 Task: Create a function to check if a number is a pyramidal number.
Action: Mouse moved to (192, 68)
Screenshot: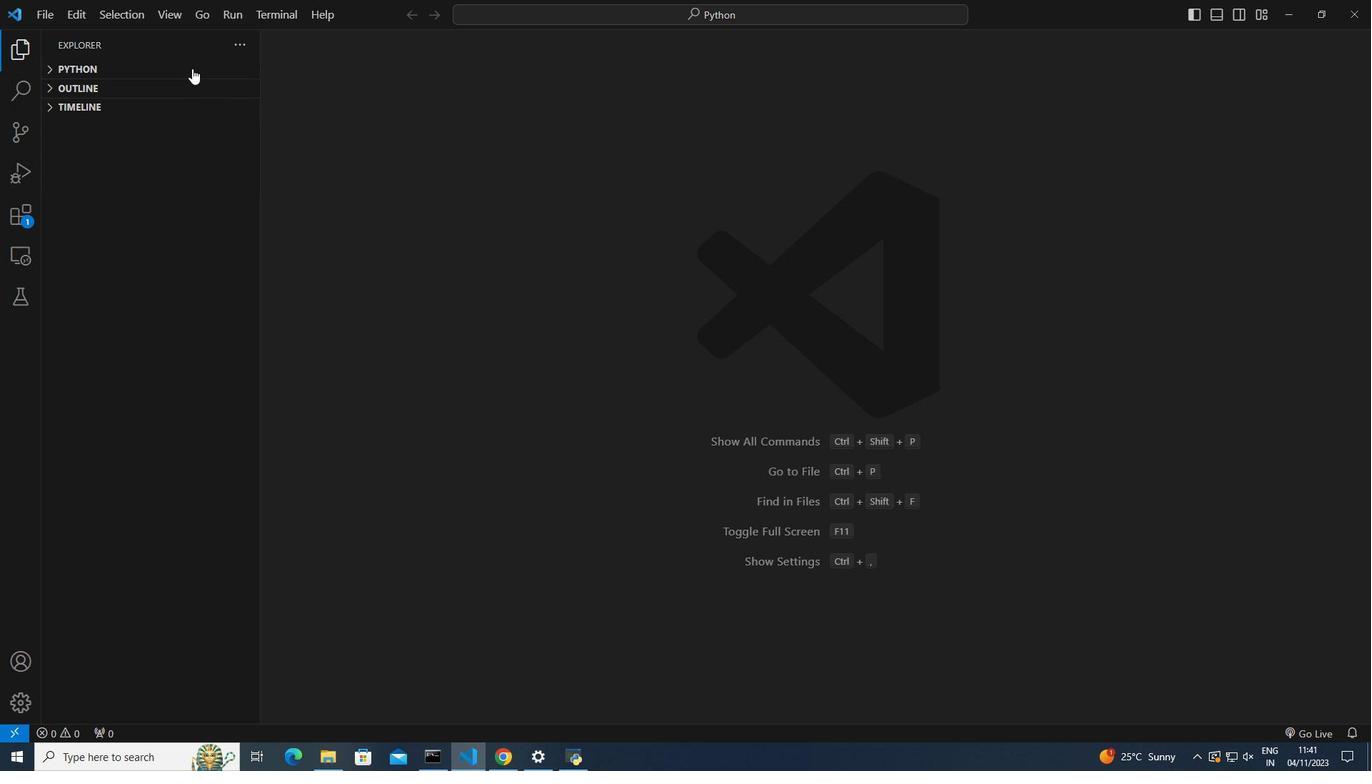 
Action: Mouse pressed left at (192, 68)
Screenshot: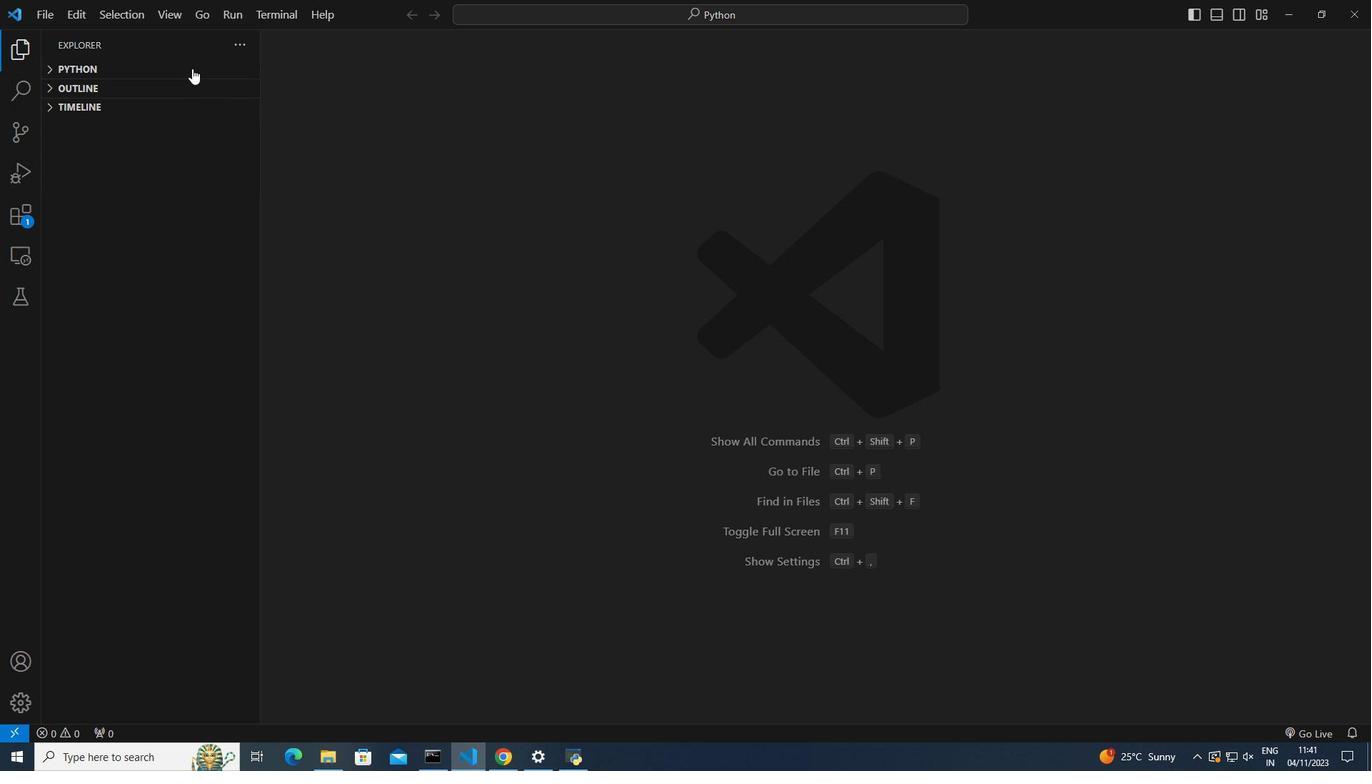 
Action: Mouse moved to (180, 67)
Screenshot: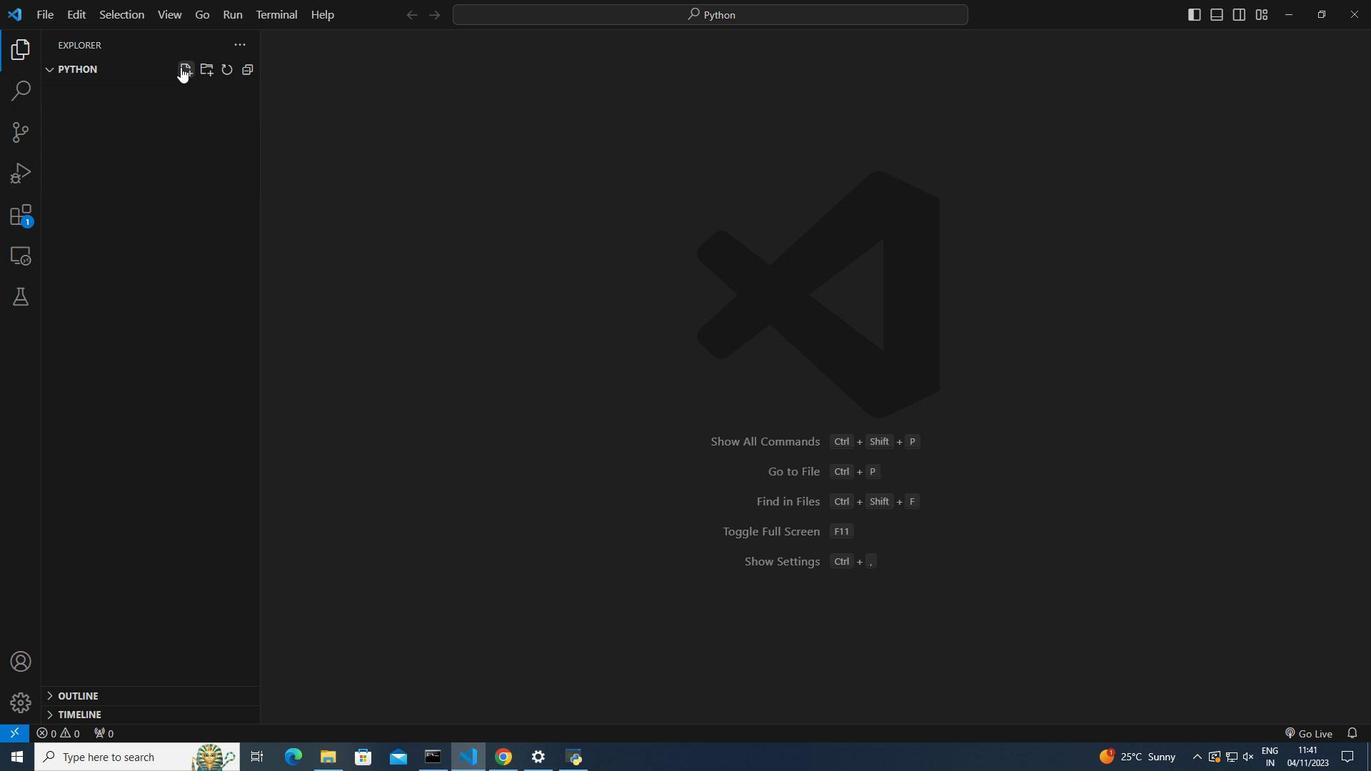 
Action: Mouse pressed left at (180, 67)
Screenshot: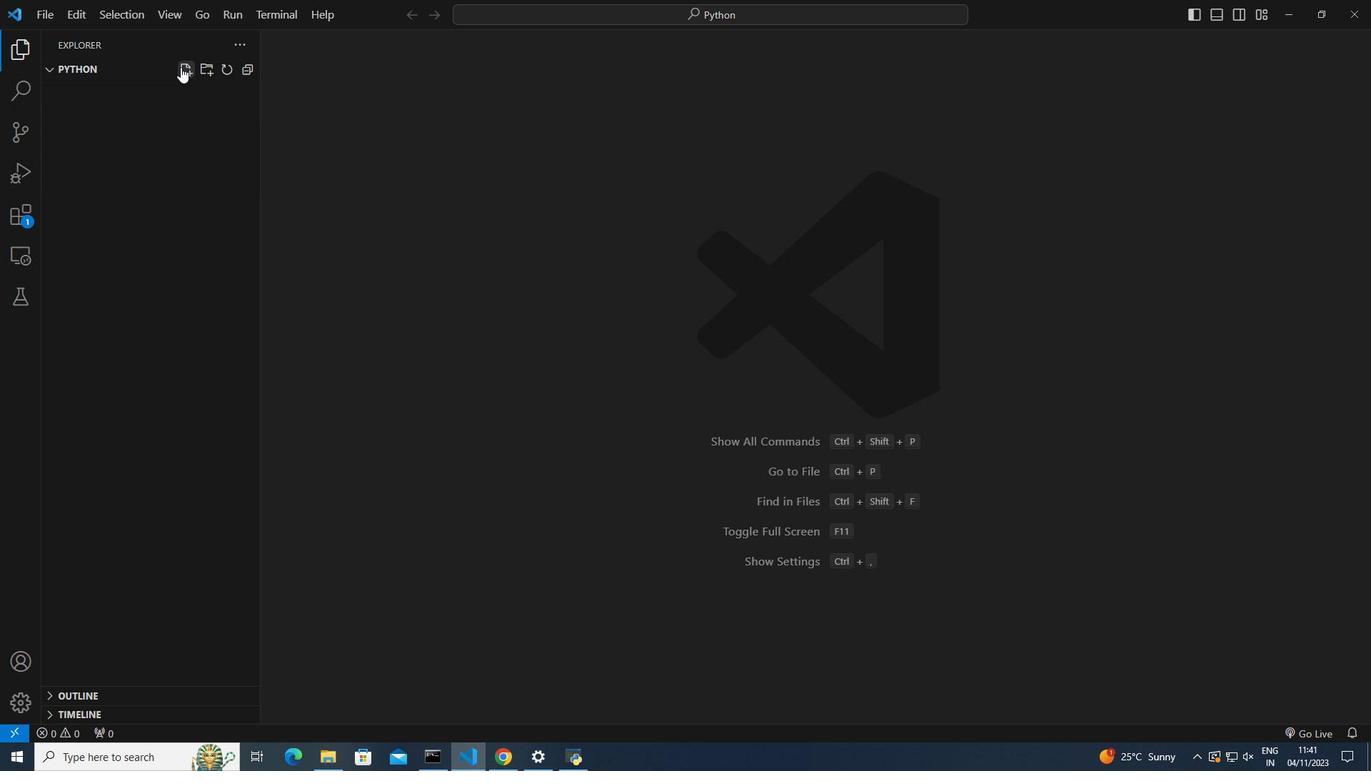 
Action: Mouse moved to (121, 85)
Screenshot: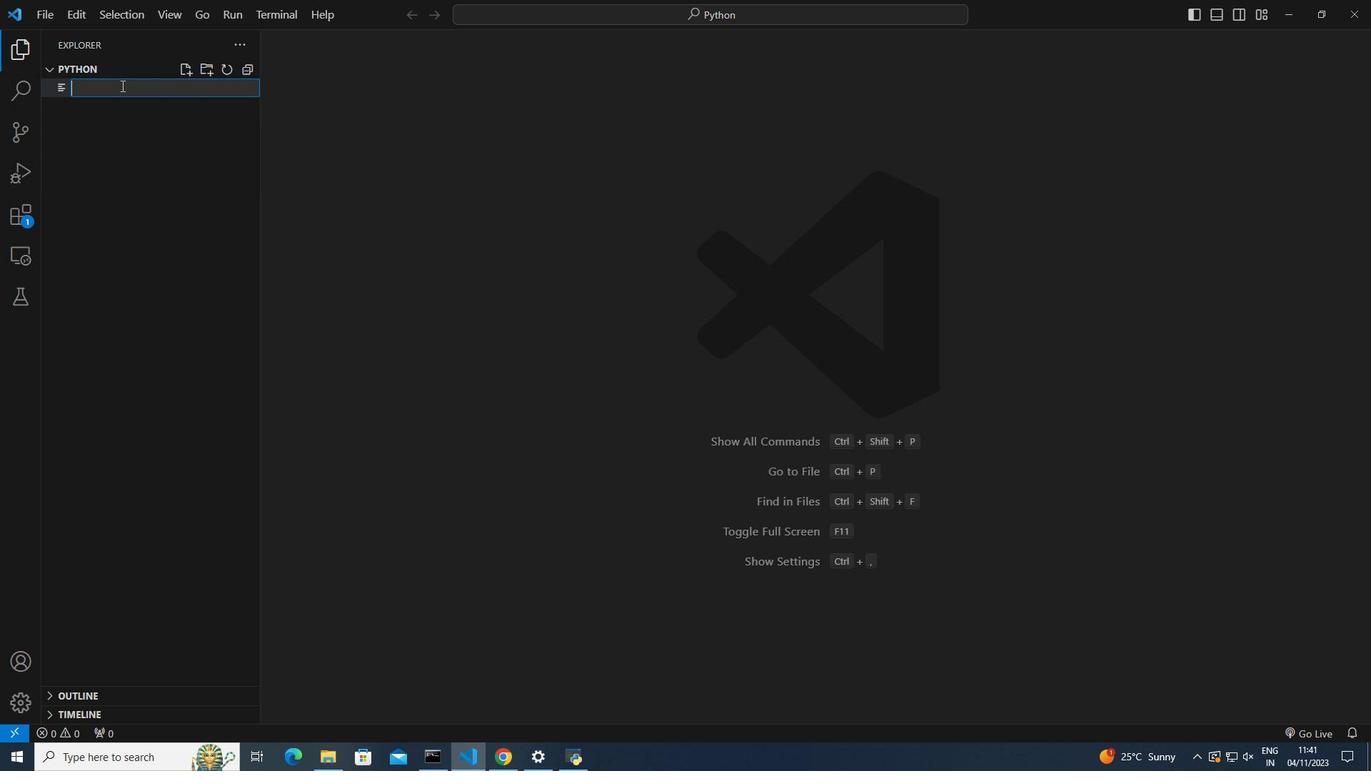 
Action: Mouse pressed left at (121, 85)
Screenshot: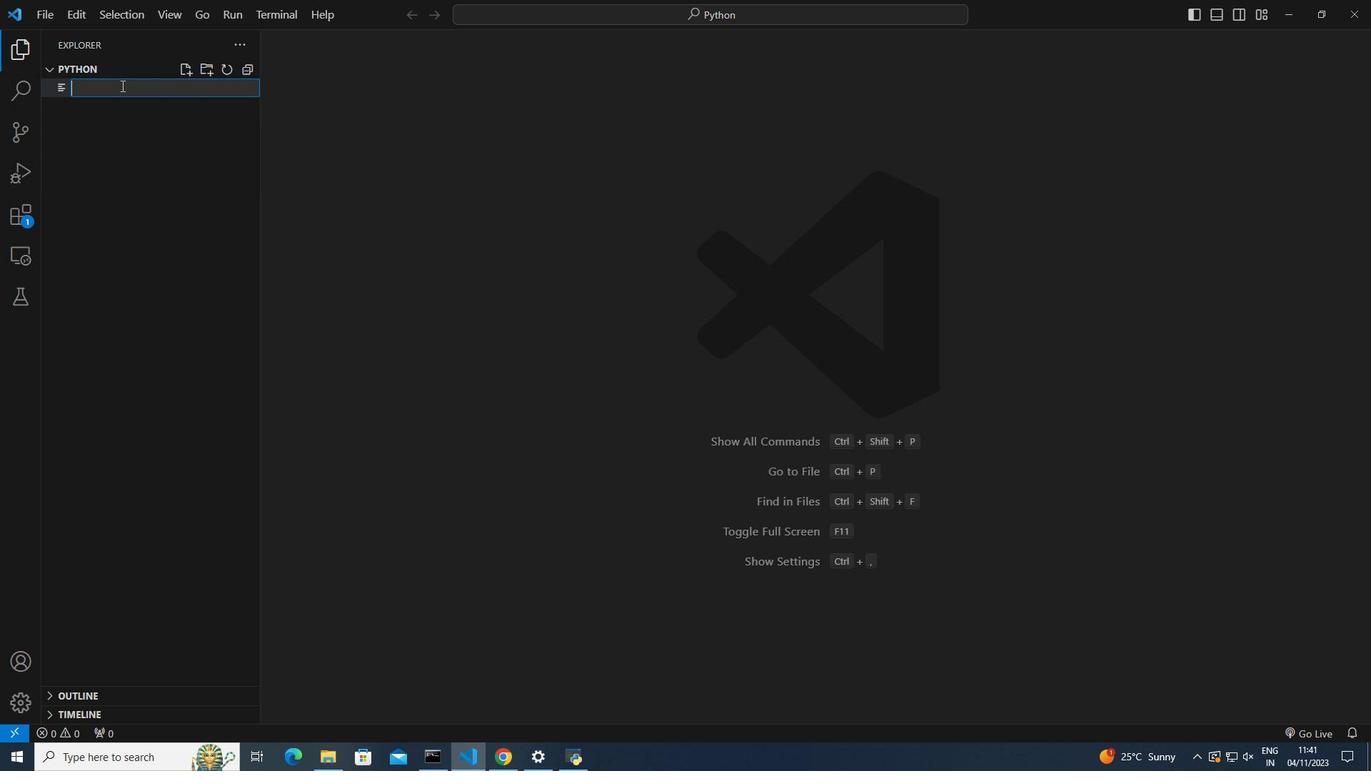 
Action: Key pressed pyramida<Key.shift_r>.py<Key.enter>def<Key.space>pyramidal<Key.shift_r>_number<Key.shift_r>(number<Key.right><Key.shift_r>:<Key.enter>n<Key.space>=<Key.space>1<Key.enter>pyramidal<Key.space>=<Key.space>0<Key.enter><Key.enter>while<Key.space>py<Key.down><Key.enter><Key.space><Key.shift_r>,<Key.space><Key.backspace><Key.backspace><Key.shift_r><<Key.space>number<Key.shift_r>:<Key.enter>pyramidal<Key.space>=<Key.space><Key.shift_r>(n<Key.space><Key.shift_r><Key.shift_r><Key.shift_r><Key.shift_r><Key.shift_r><Key.shift_r><Key.shift_r><Key.shift_r><Key.shift_r><Key.shift_r><Key.shift_r><Key.shift_r><Key.shift_r><Key.shift_r><Key.shift_r><Key.shift_r>*<Key.space><Key.shift_r>(n<Key.space><Key.shift_r><Key.shift_r><Key.shift_r><Key.shift_r><Key.shift_r><Key.shift_r><Key.shift_r><Key.shift_r><Key.shift_r><Key.shift_r><Key.shift_r><Key.shift_r><Key.shift_r><Key.shift_r><Key.shift_r><Key.shift_r><Key.shift_r><Key.shift_r><Key.shift_r><Key.shift_r><Key.shift_r><Key.shift_r><Key.shift_r><Key.shift_r><Key.shift_r><Key.shift_r><Key.shift_r><Key.shift_r>+<Key.space>1<Key.right><Key.space><Key.shift_r>*<Key.space><Key.shift_r>(n<Key.space><Key.shift_r><Key.shift_r><Key.shift_r><Key.shift_r><Key.shift_r><Key.shift_r><Key.shift_r><Key.shift_r><Key.shift_r><Key.shift_r><Key.shift_r>+<Key.space>3<Key.backspace>3<Key.backspace>3<Key.backspace>2<Key.right><Key.right><Key.space>//<Key.space>6<Key.enter>n<Key.space><Key.shift_r><Key.shift_r><Key.shift_r><Key.shift_r><Key.shift_r>+=<Key.space>1<Key.enter><Key.left><Key.left><Key.left><Key.left>return<Key.space>py<Key.enter><Key.space>==<Key.space>number<Key.enter><Key.enter><Key.enter>num<Key.space>=<Key.space>10<Key.enter>if<Key.space>py<Key.enter><Key.shift_r>(num<Key.right><Key.shift_r>:'<Key.backspace><Key.enter>print<Key.shift_r>(f<Key.shift_r>"<Key.shift_r>{num<Key.right><Key.space>is<Key.space>a<Key.space>pyramidal<Key.space>number.<Key.right><Key.right><Key.enter><Key.left><Key.left><Key.left><Key.left>else<Key.shift_r>;<Key.backspace><Key.shift_r>:<Key.enter>print<Key.shift_r>(f<Key.shift_r>"<Key.shift_r>{num<Key.right><Key.space>is<Key.space>not<Key.space>a<Key.space>pyramidal<Key.space>number.ctrl+S
Screenshot: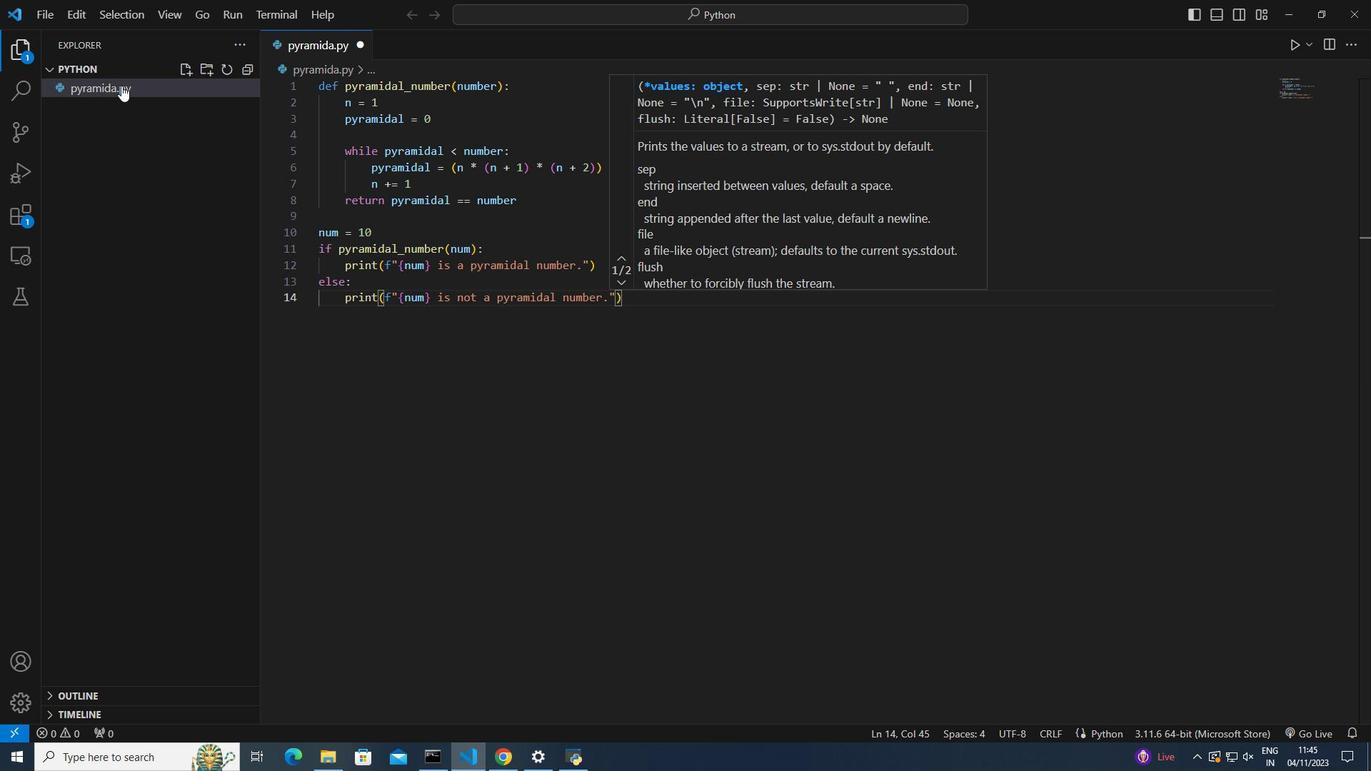 
Action: Mouse moved to (625, 385)
Screenshot: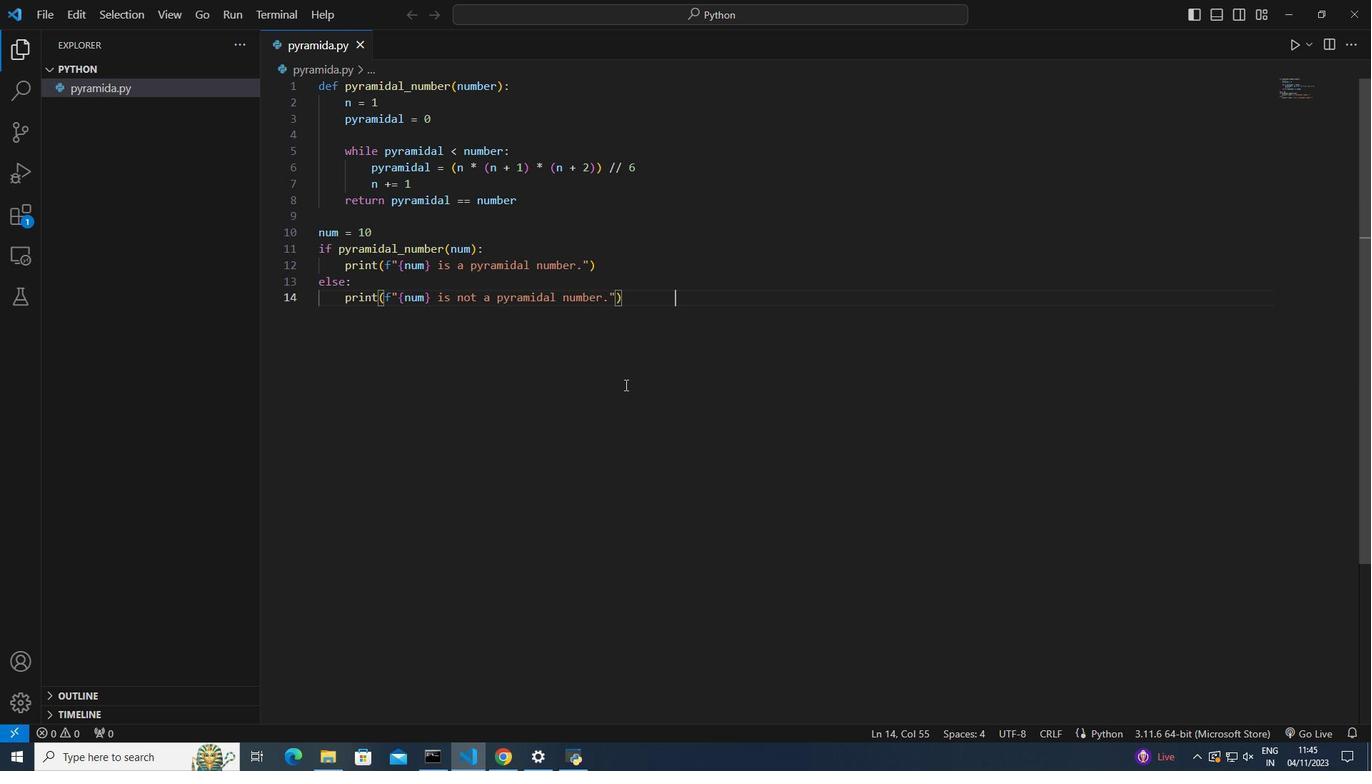 
Action: Mouse pressed left at (625, 385)
Screenshot: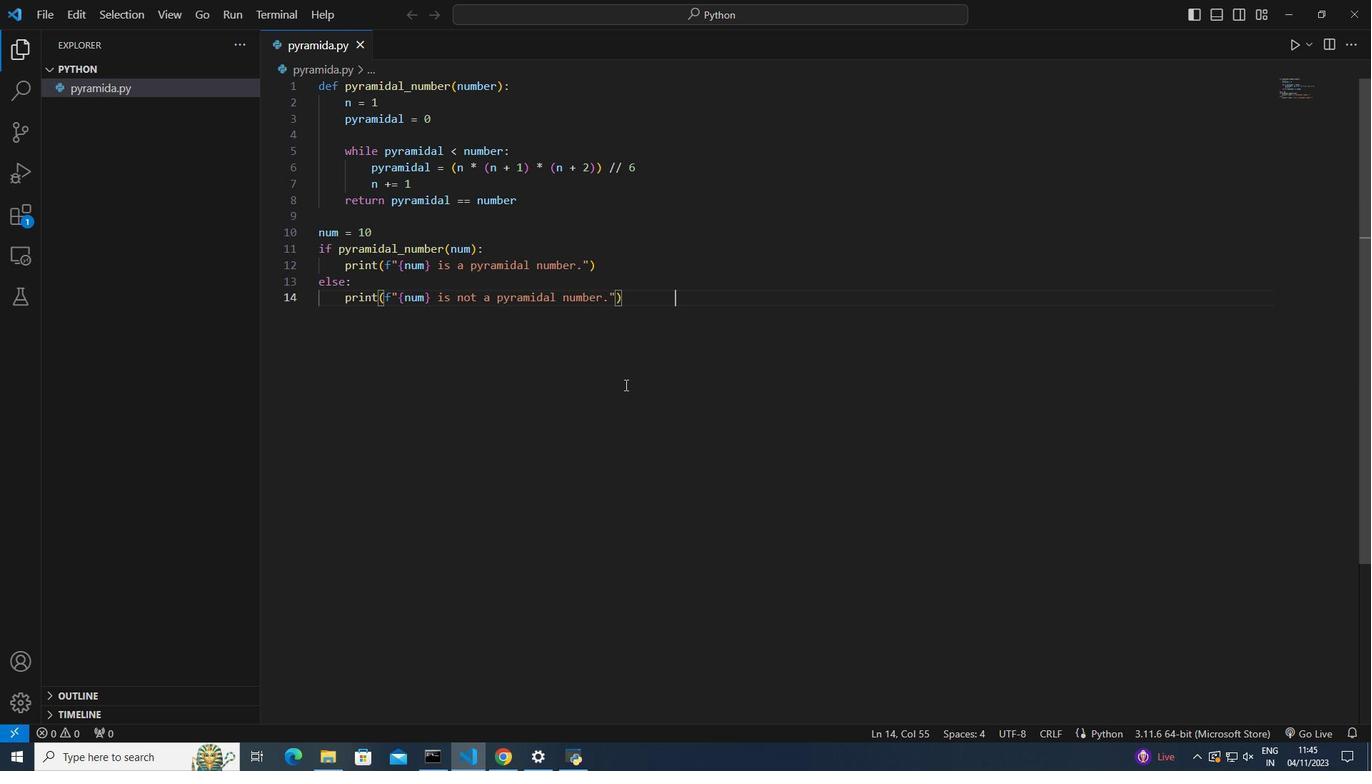 
Action: Mouse moved to (1295, 43)
Screenshot: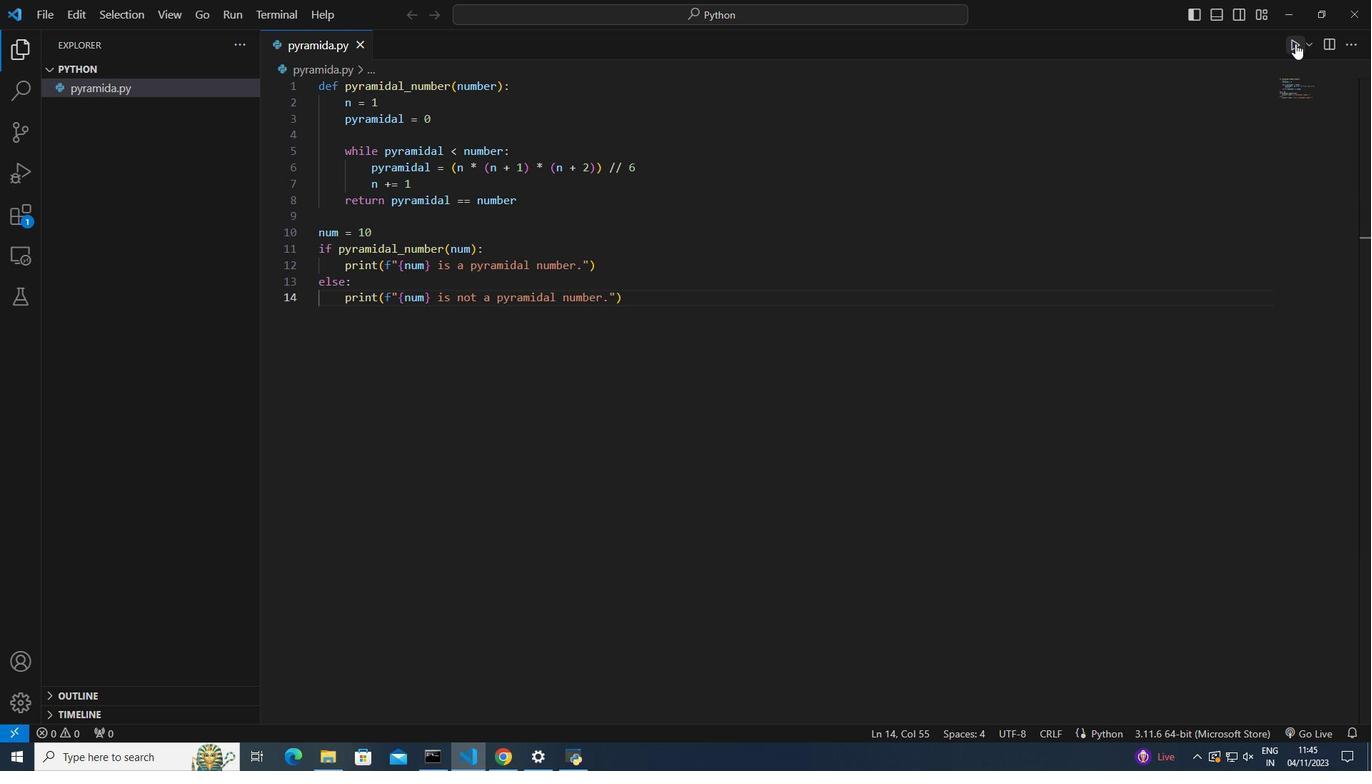 
Action: Mouse pressed left at (1295, 43)
Screenshot: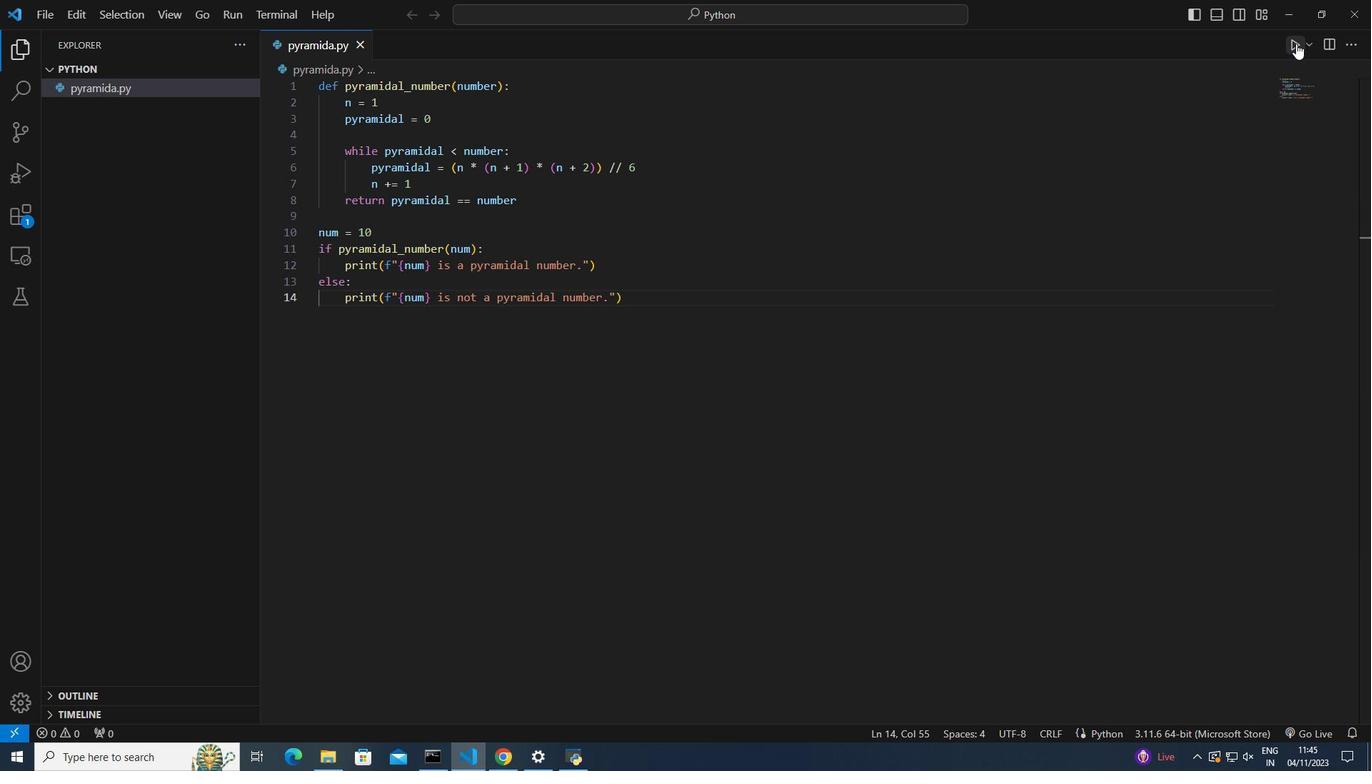 
Action: Mouse moved to (373, 230)
Screenshot: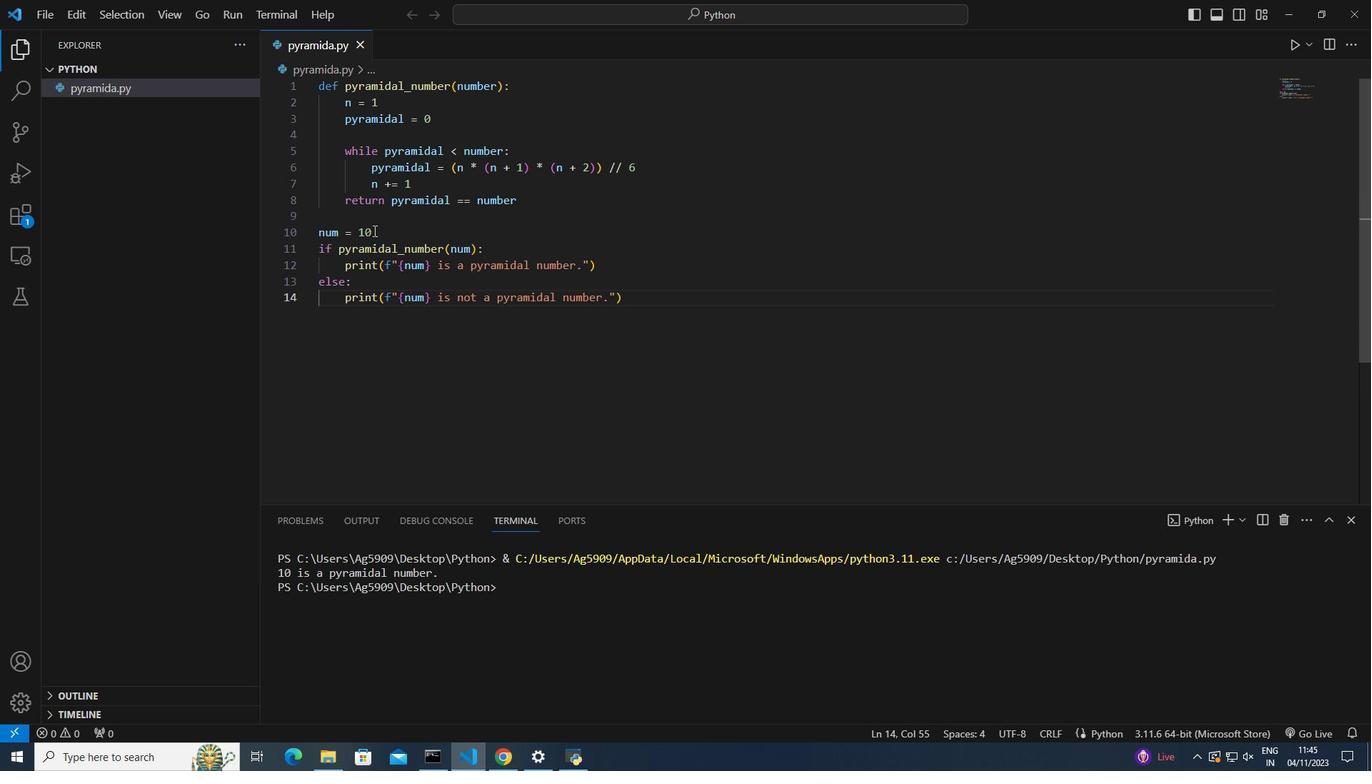 
Action: Mouse pressed left at (373, 230)
Screenshot: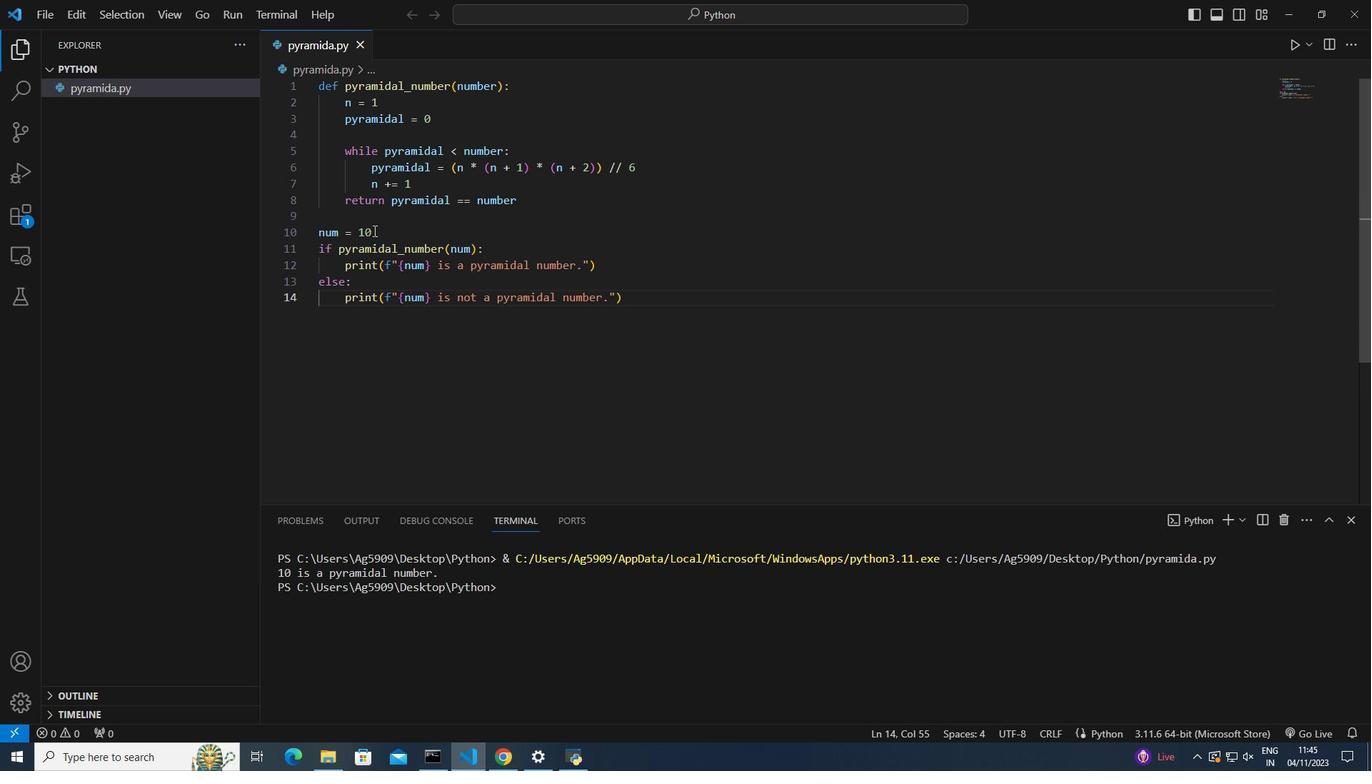
Action: Mouse moved to (372, 230)
Screenshot: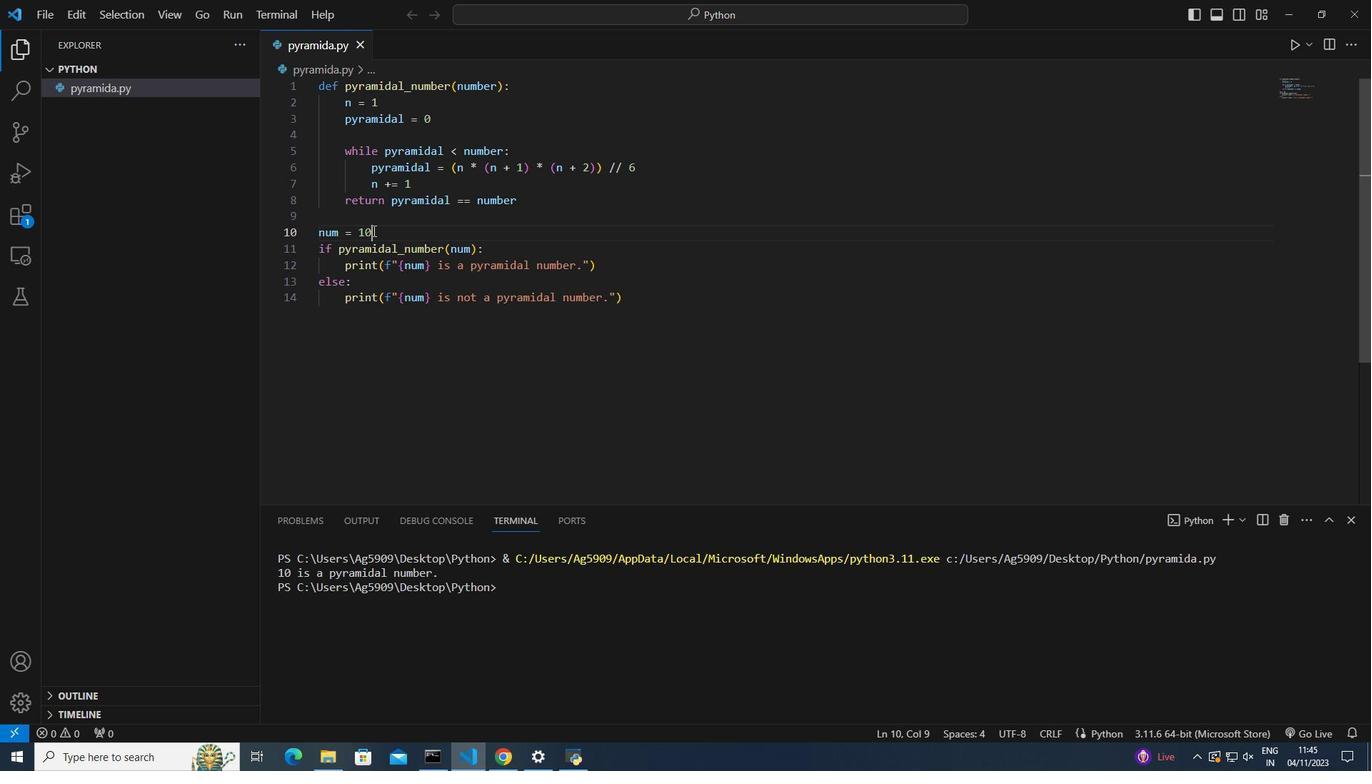 
Action: Key pressed <Key.backspace>
Screenshot: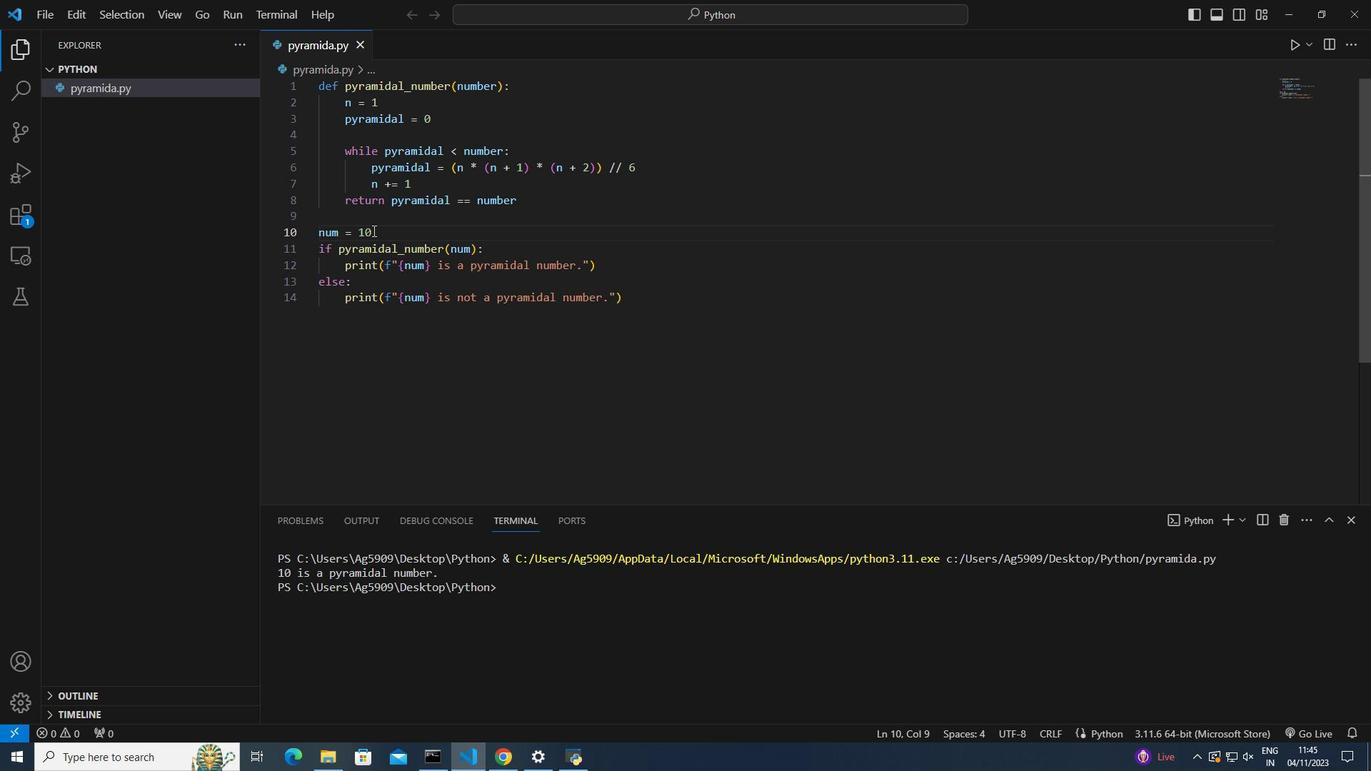 
Action: Mouse moved to (373, 230)
Screenshot: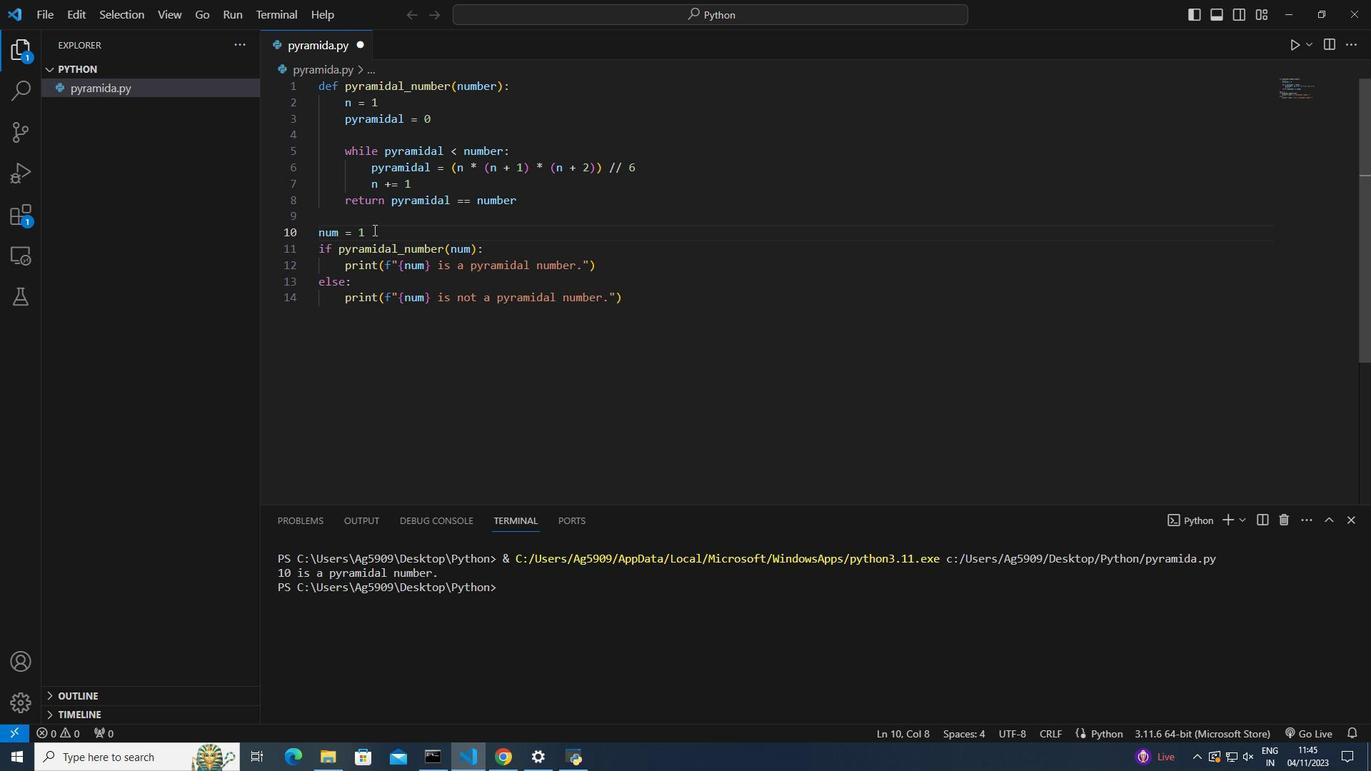 
Action: Key pressed 5
Screenshot: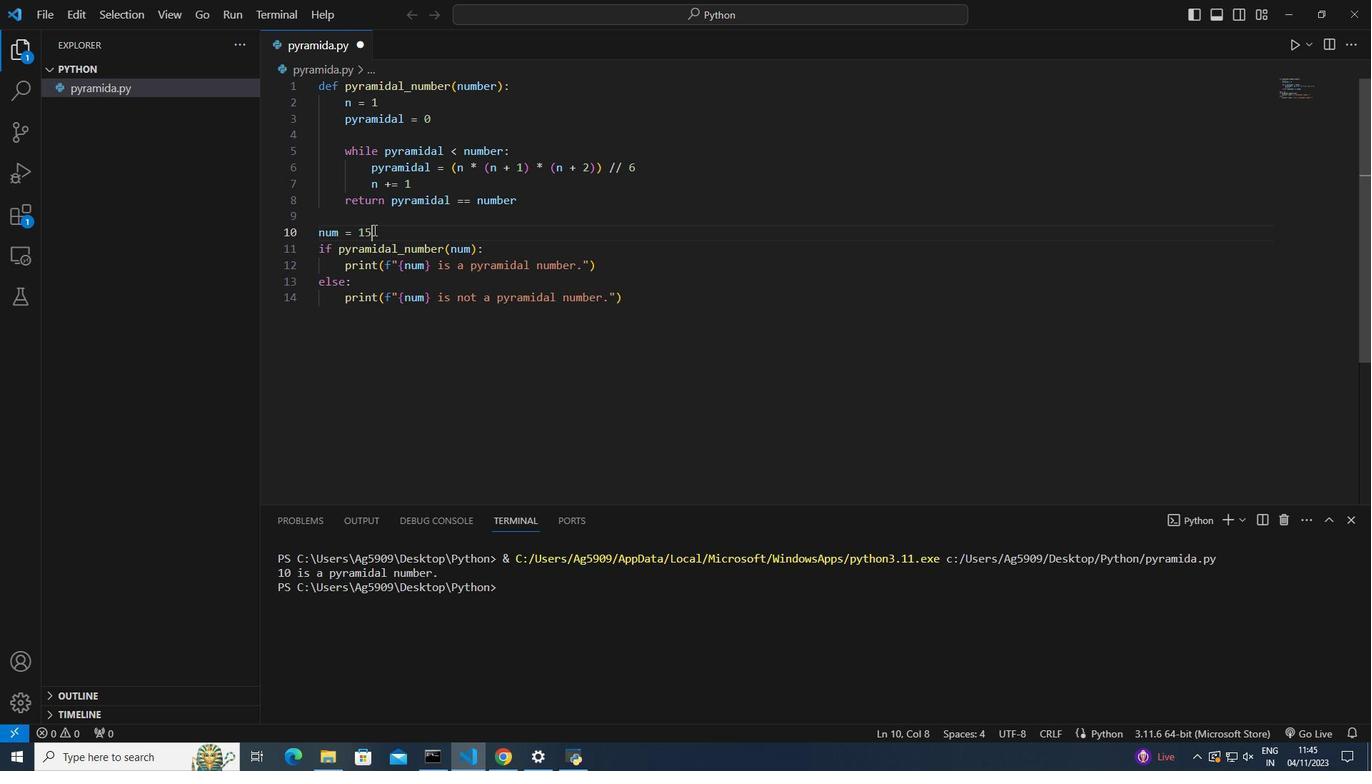 
Action: Mouse moved to (1291, 46)
Screenshot: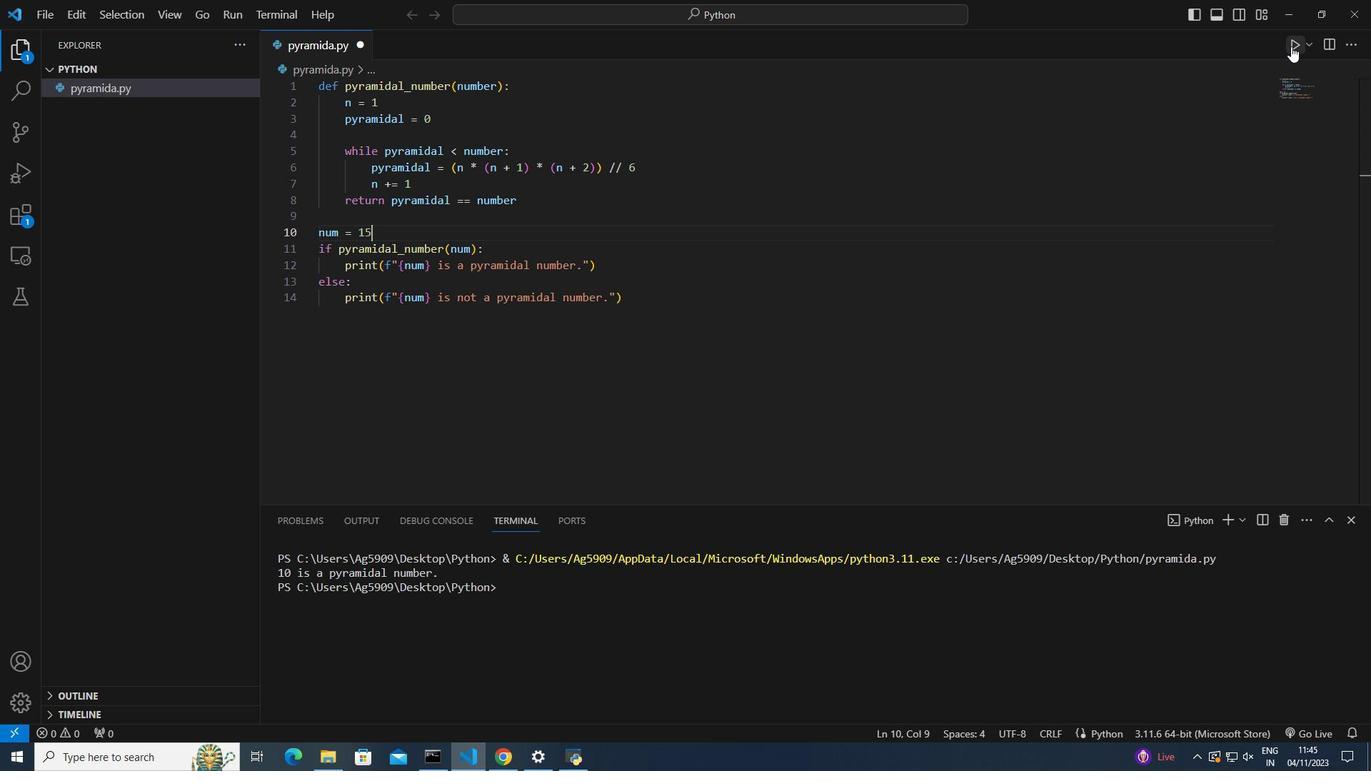 
Action: Mouse pressed left at (1291, 46)
Screenshot: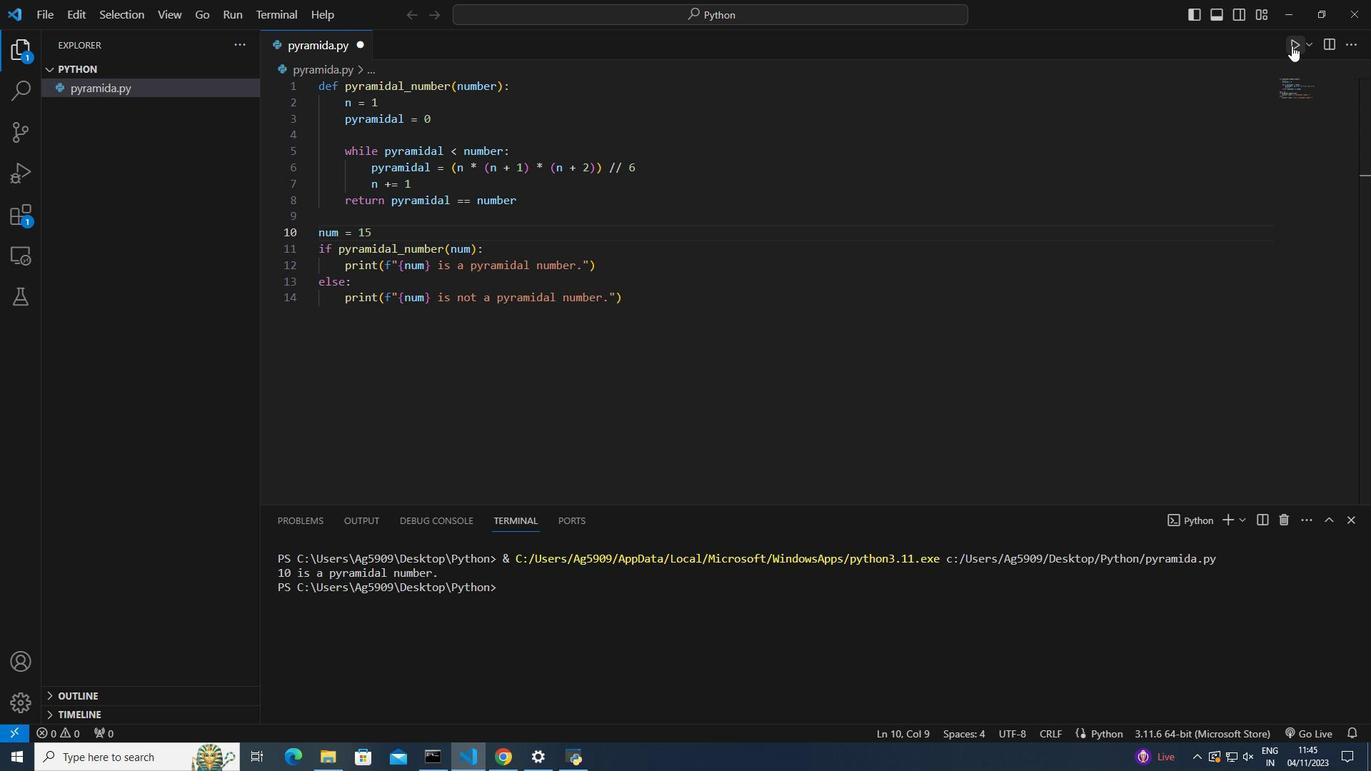 
Action: Mouse moved to (912, 164)
Screenshot: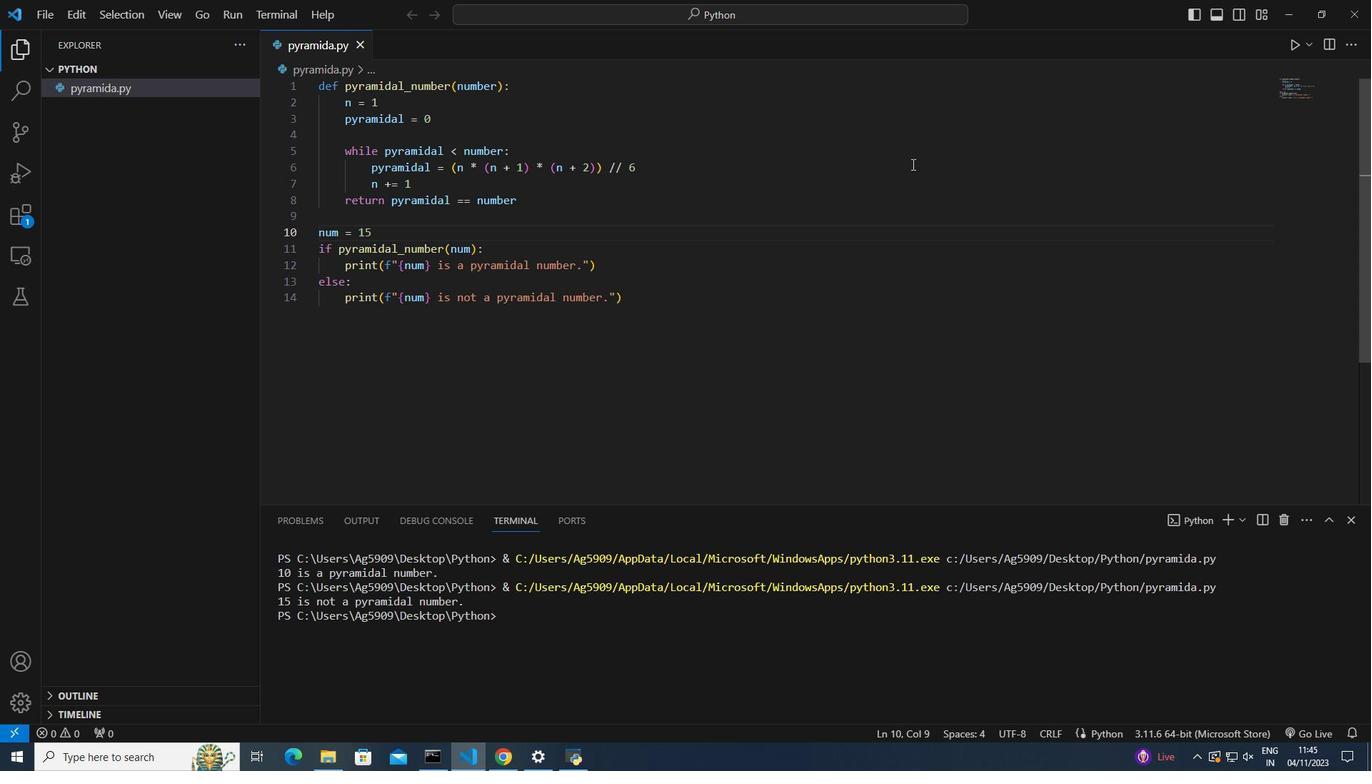 
